 Task: Use the formula "IMSECH" in spreadsheet "Project portfolio".
Action: Mouse moved to (584, 294)
Screenshot: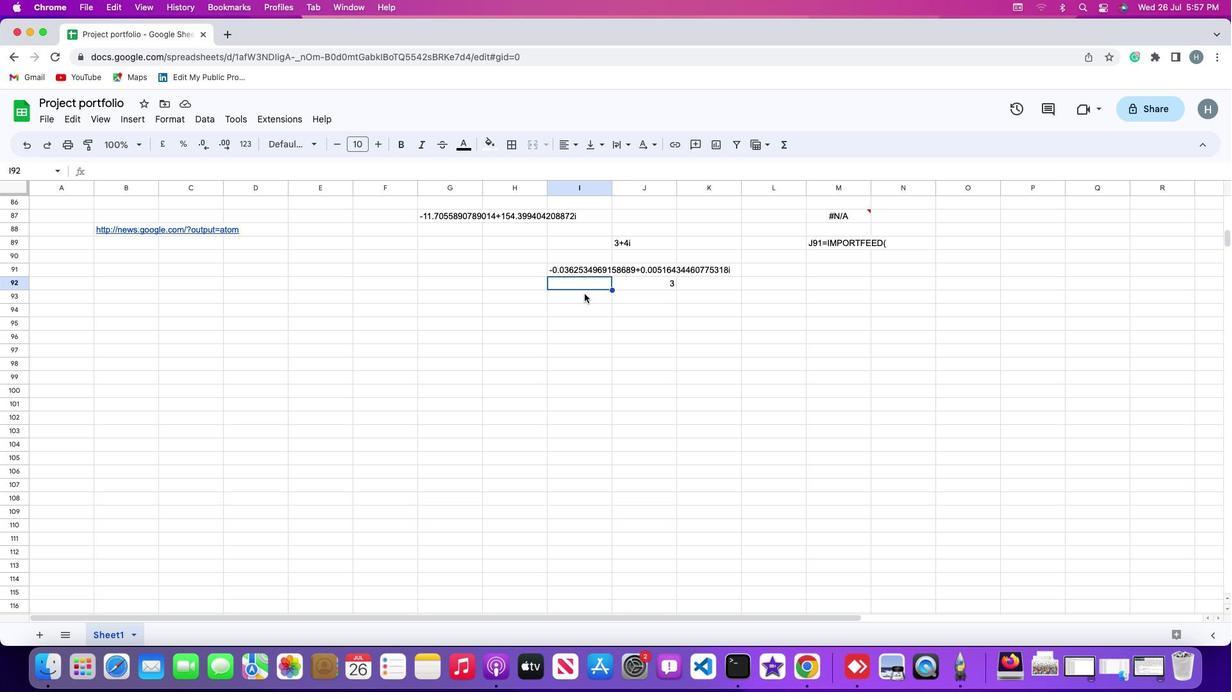 
Action: Mouse pressed left at (584, 294)
Screenshot: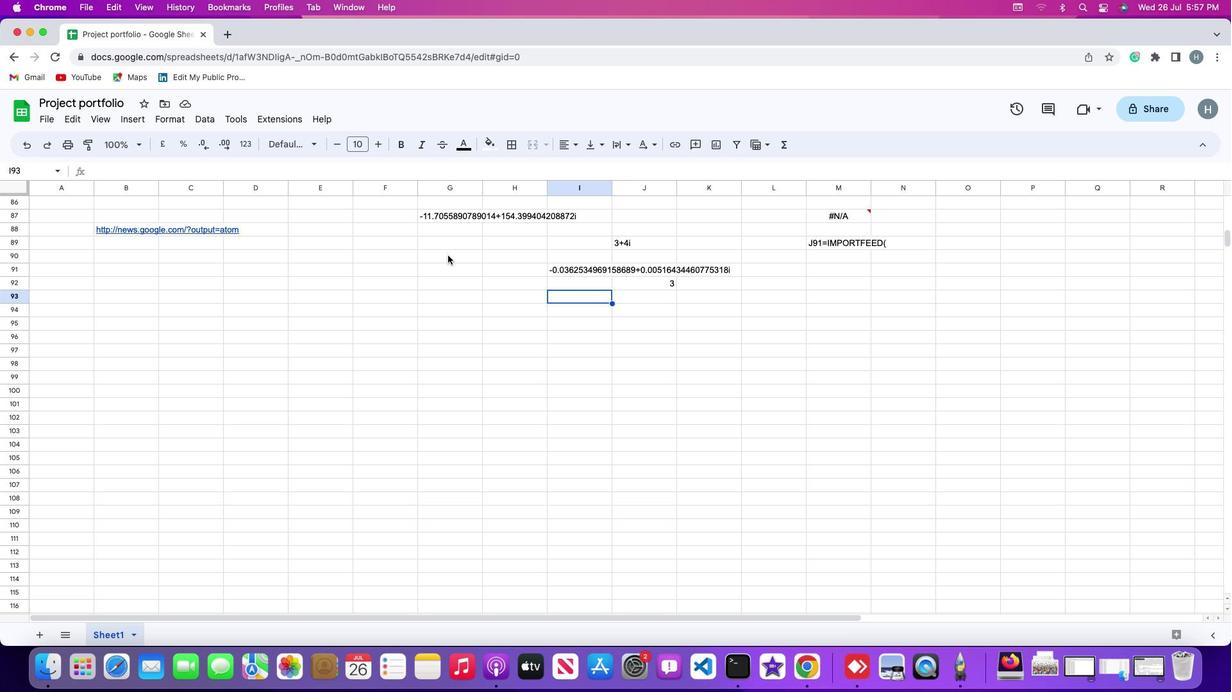 
Action: Mouse moved to (137, 114)
Screenshot: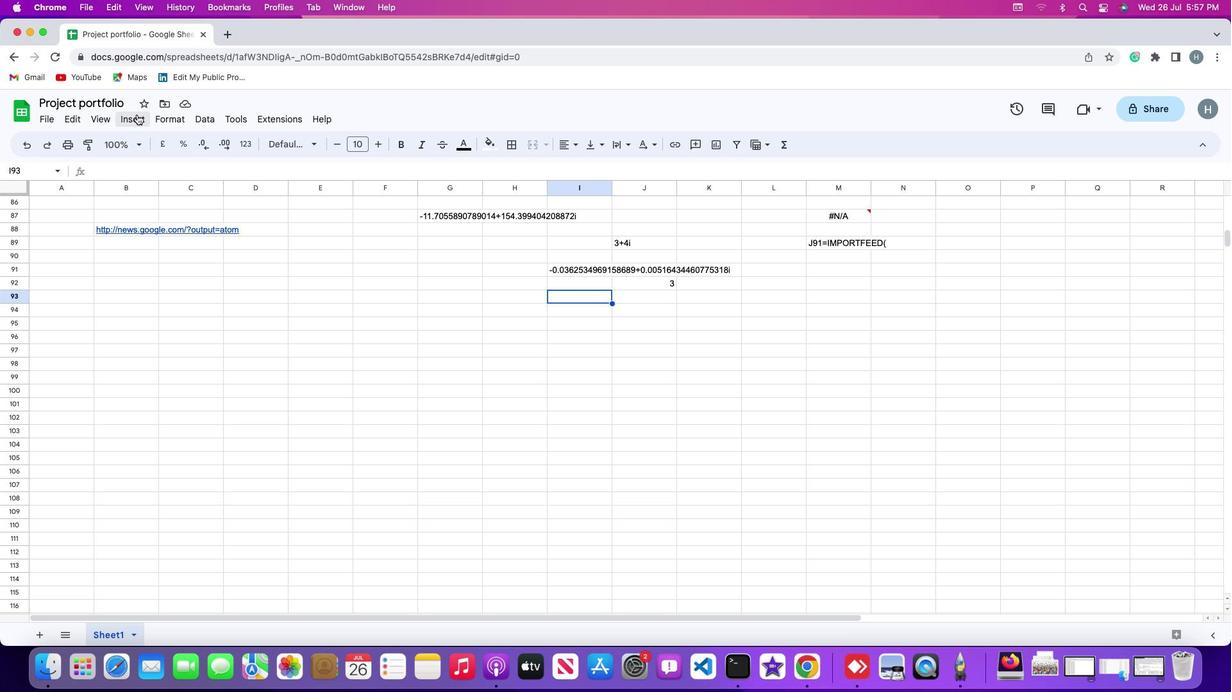 
Action: Mouse pressed left at (137, 114)
Screenshot: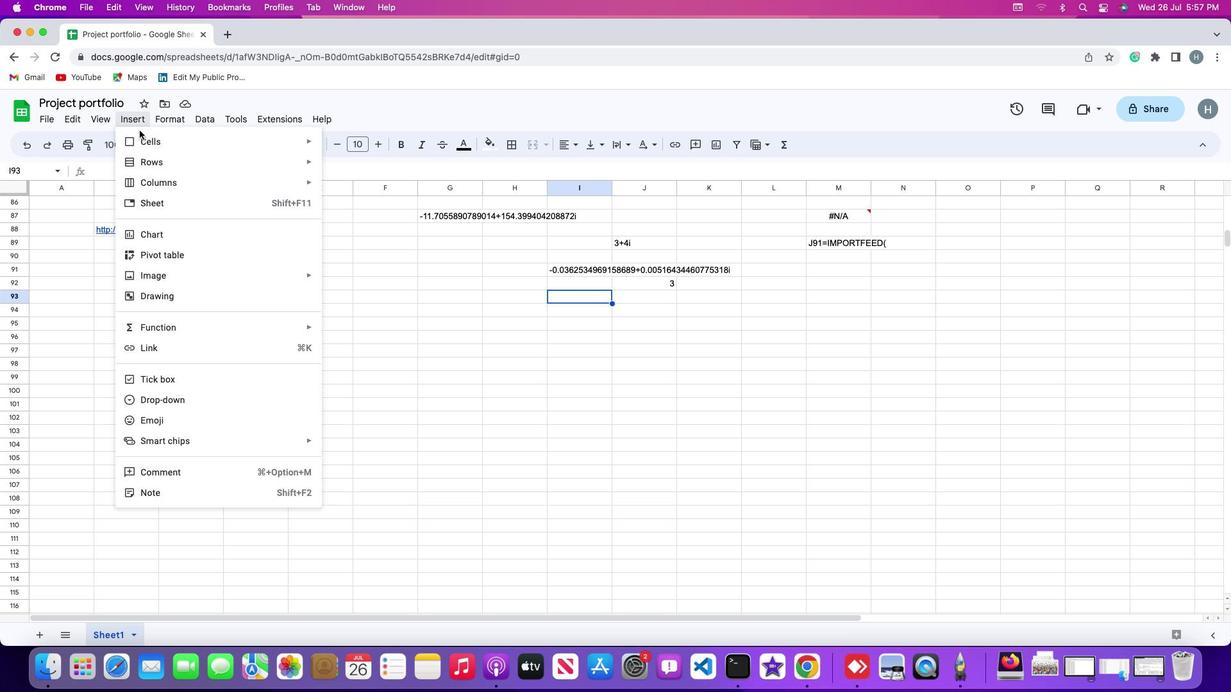 
Action: Mouse moved to (168, 325)
Screenshot: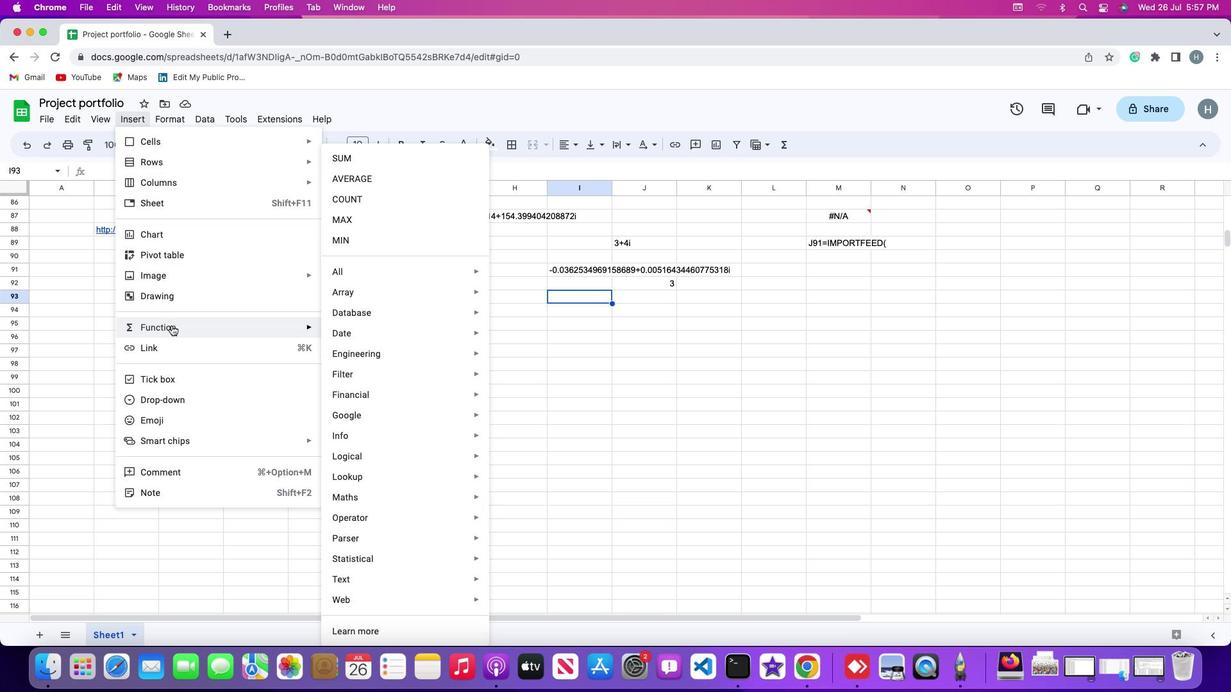 
Action: Mouse pressed left at (168, 325)
Screenshot: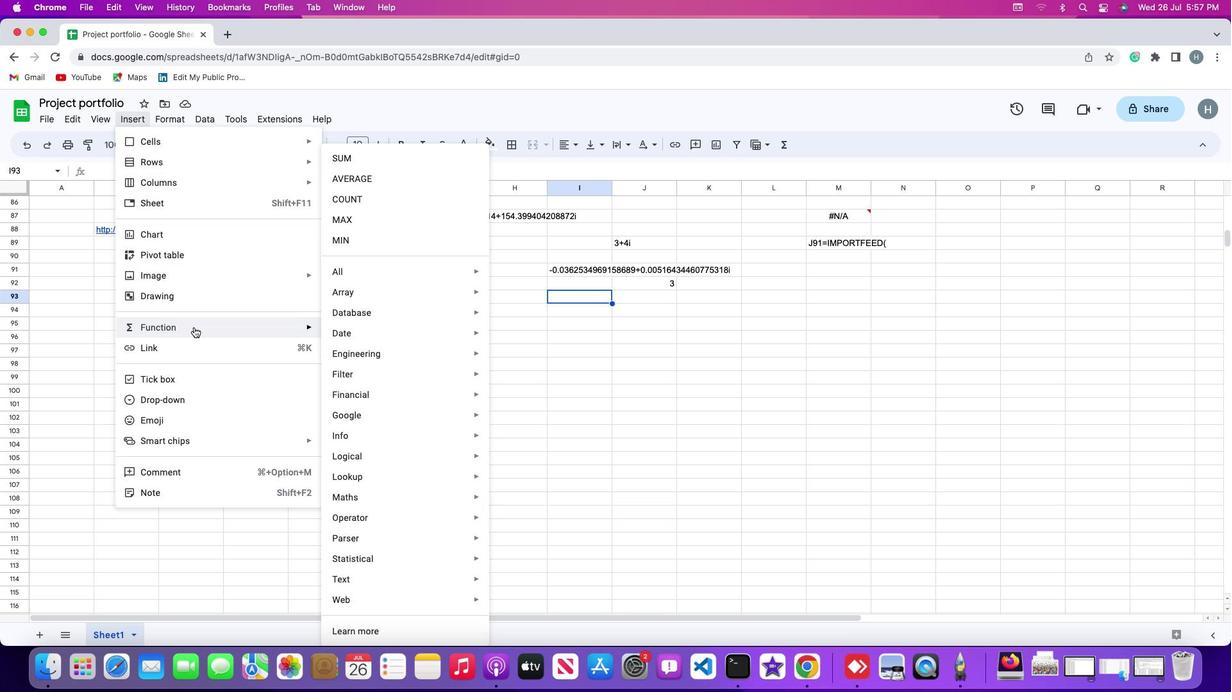 
Action: Mouse moved to (375, 279)
Screenshot: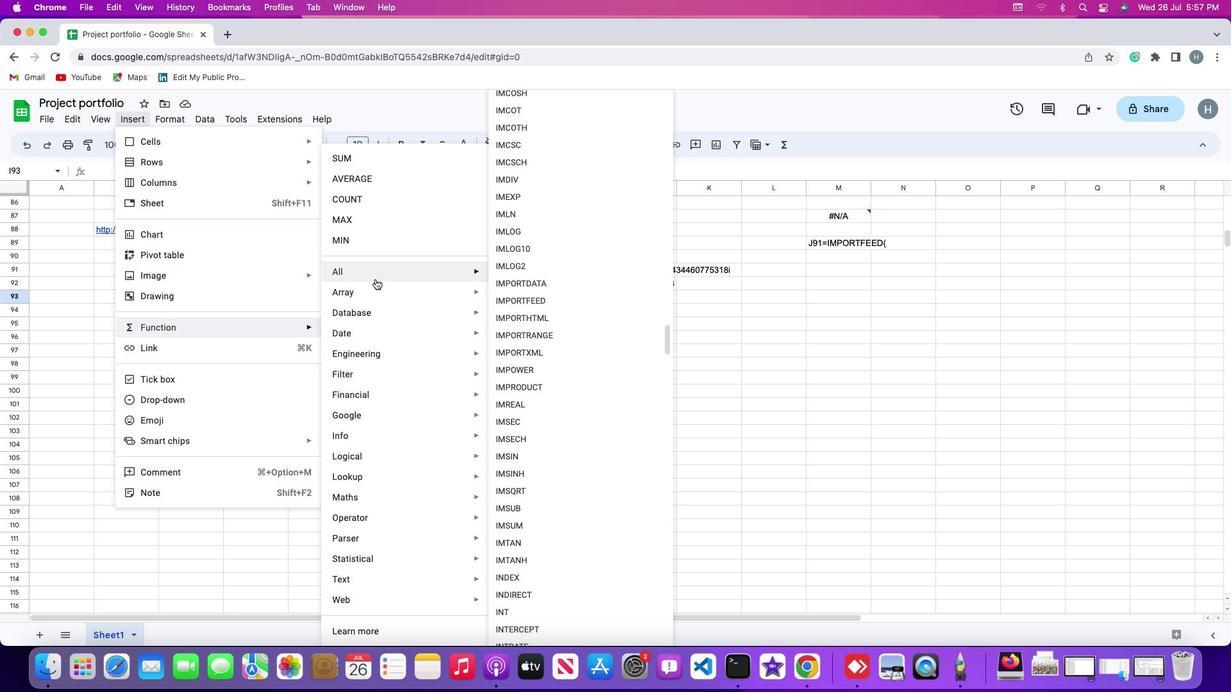 
Action: Mouse pressed left at (375, 279)
Screenshot: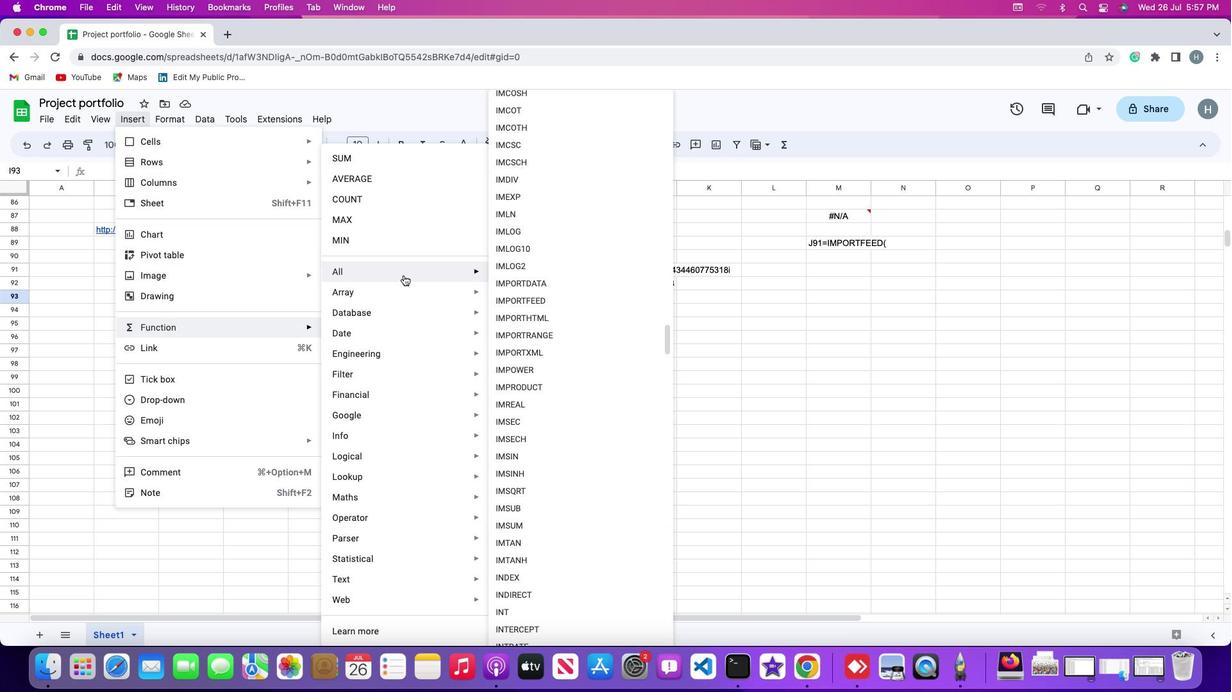 
Action: Mouse moved to (534, 441)
Screenshot: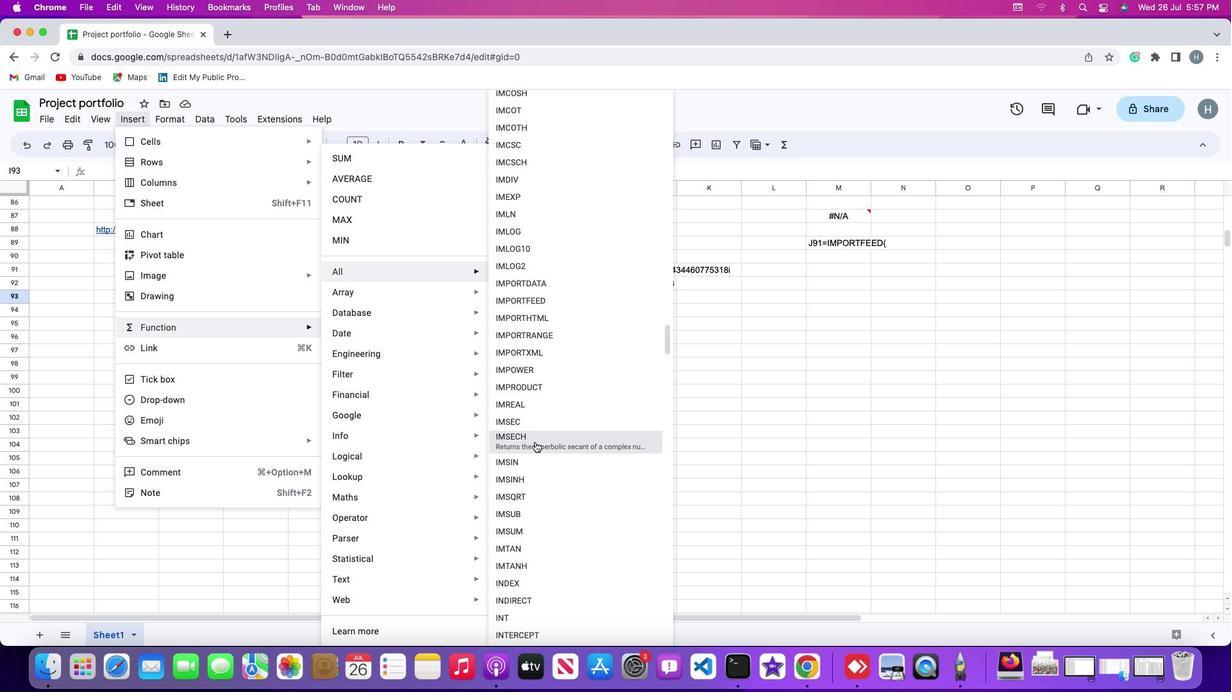 
Action: Mouse pressed left at (534, 441)
Screenshot: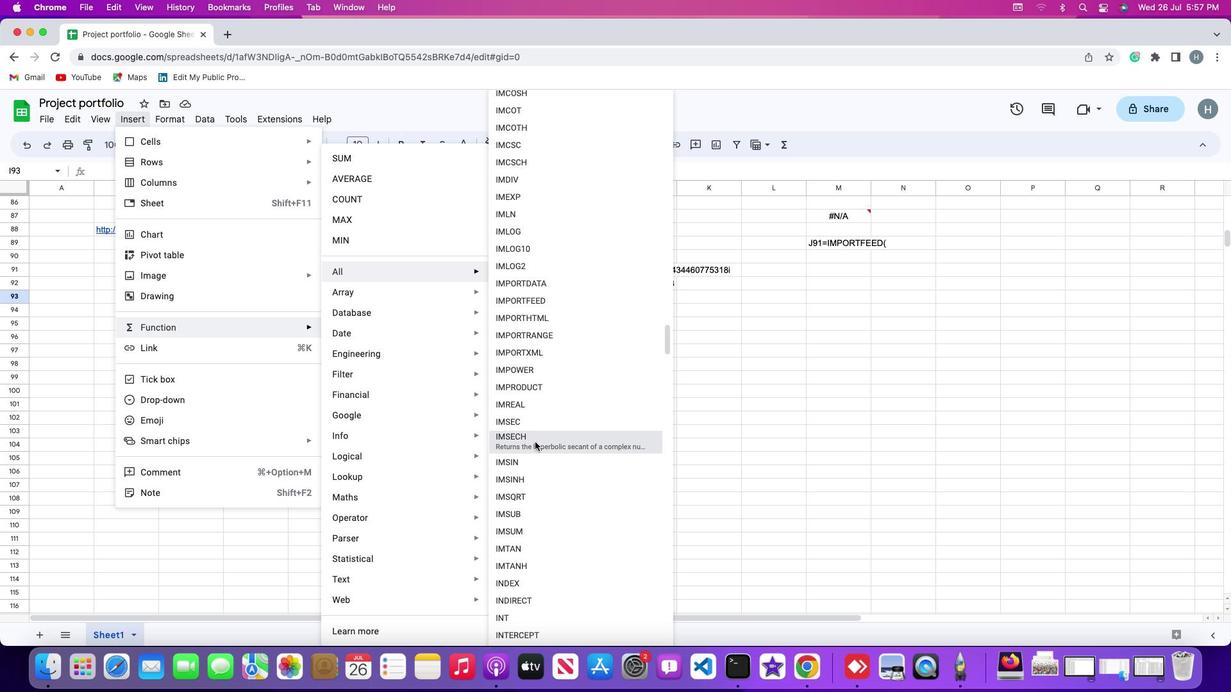 
Action: Mouse moved to (623, 242)
Screenshot: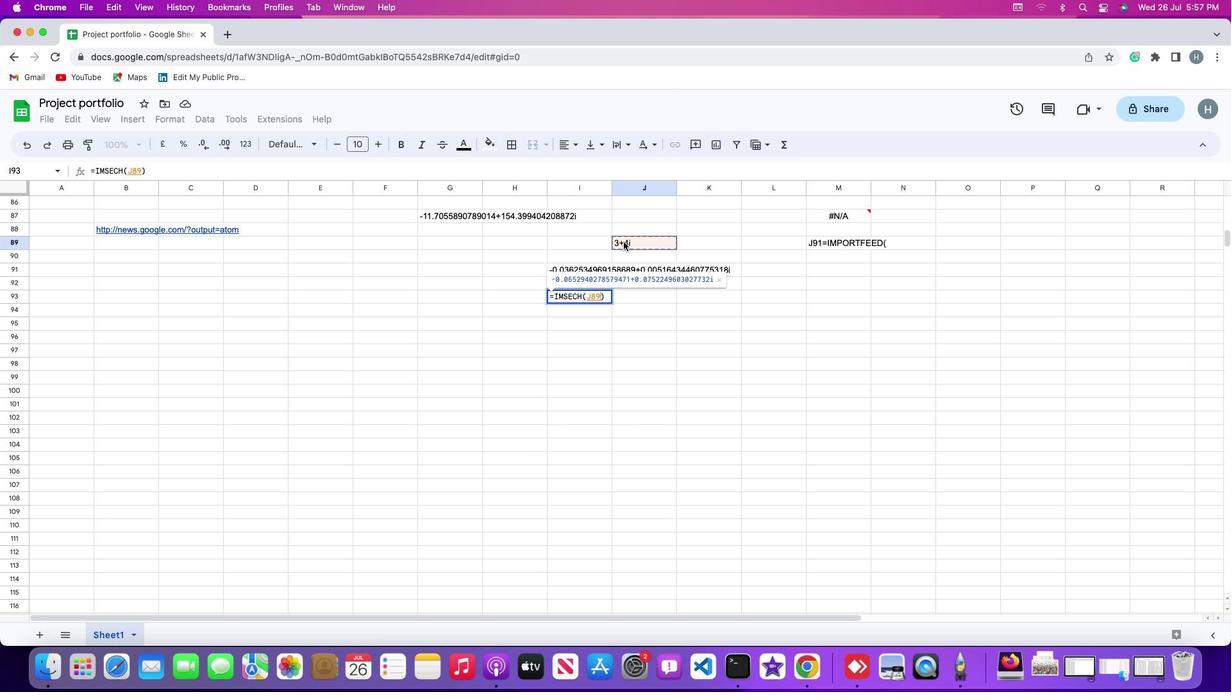 
Action: Mouse pressed left at (623, 242)
Screenshot: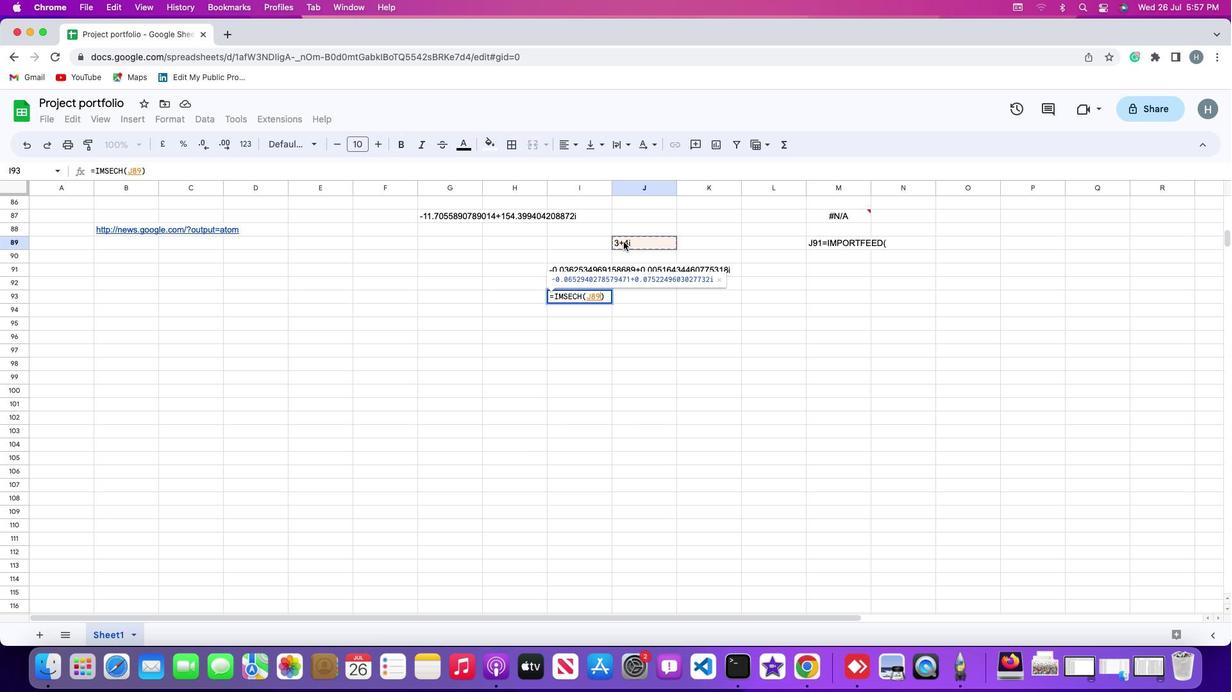
Action: Mouse moved to (586, 316)
Screenshot: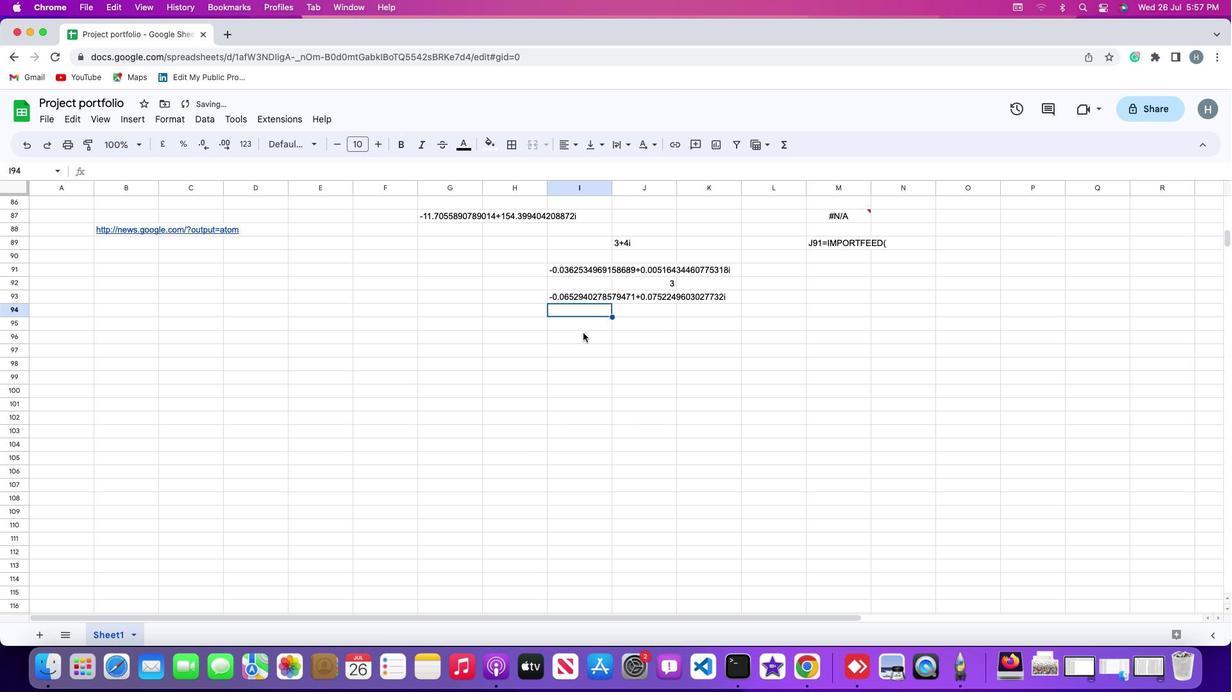 
Action: Key pressed Key.enter
Screenshot: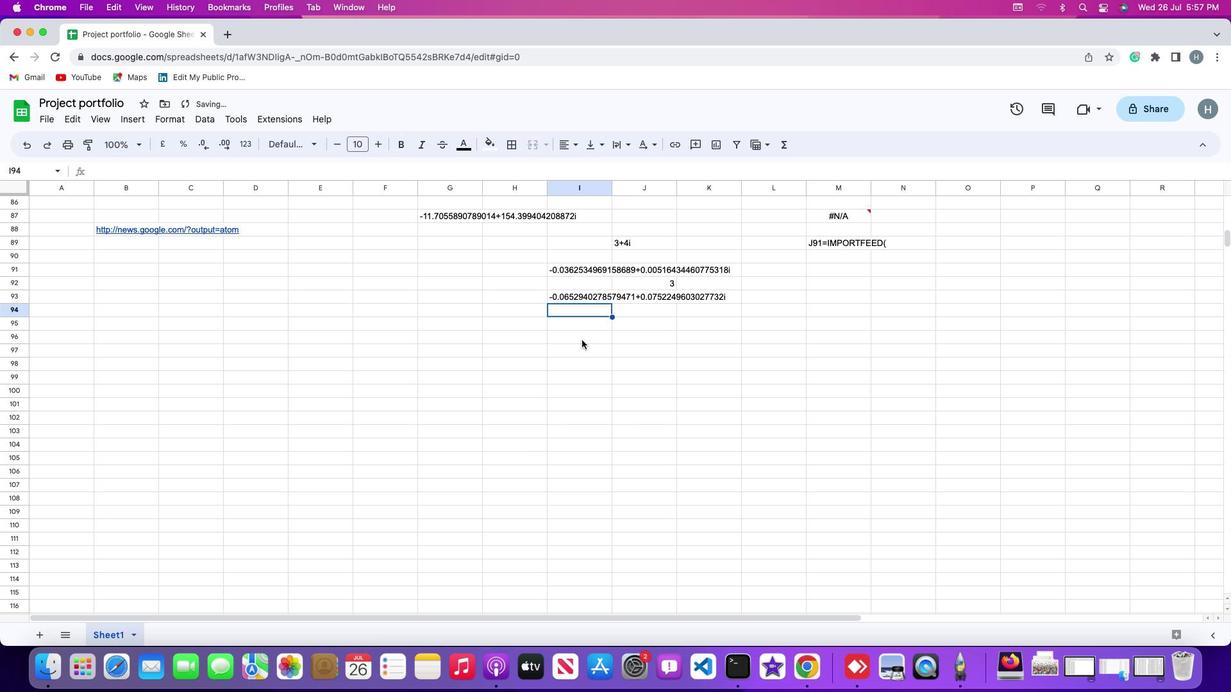
Action: Mouse moved to (566, 376)
Screenshot: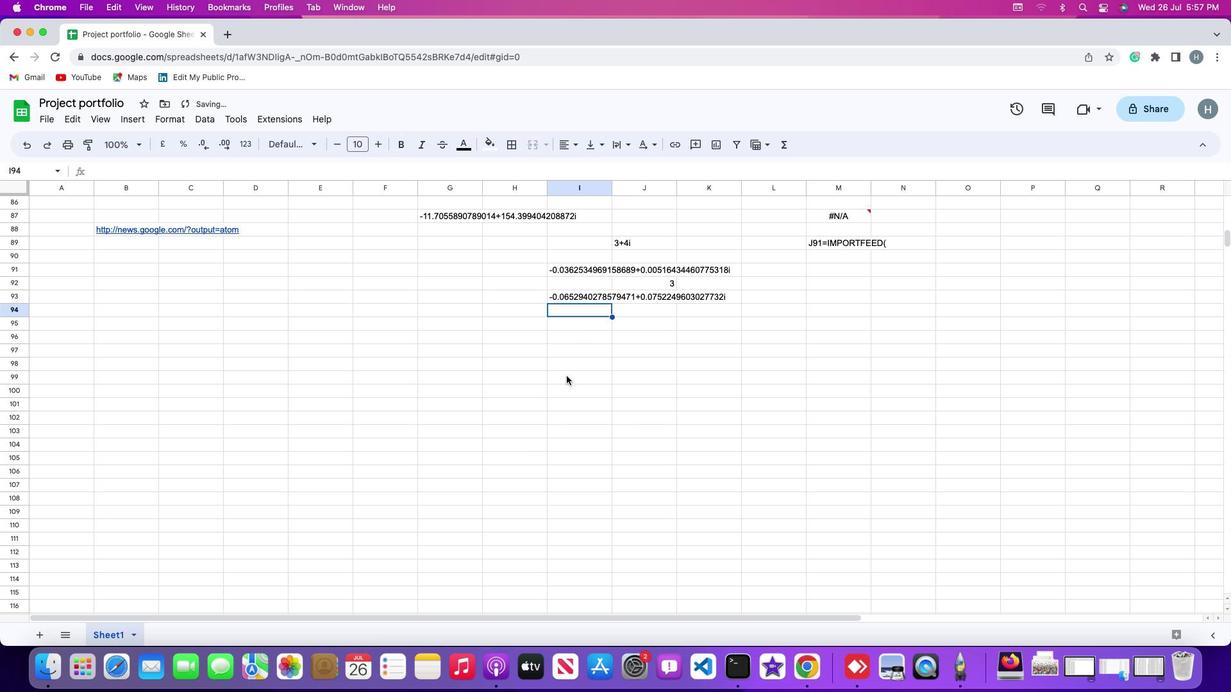 
